 Task: Select the hidden option in the show cell status bar.
Action: Mouse moved to (14, 528)
Screenshot: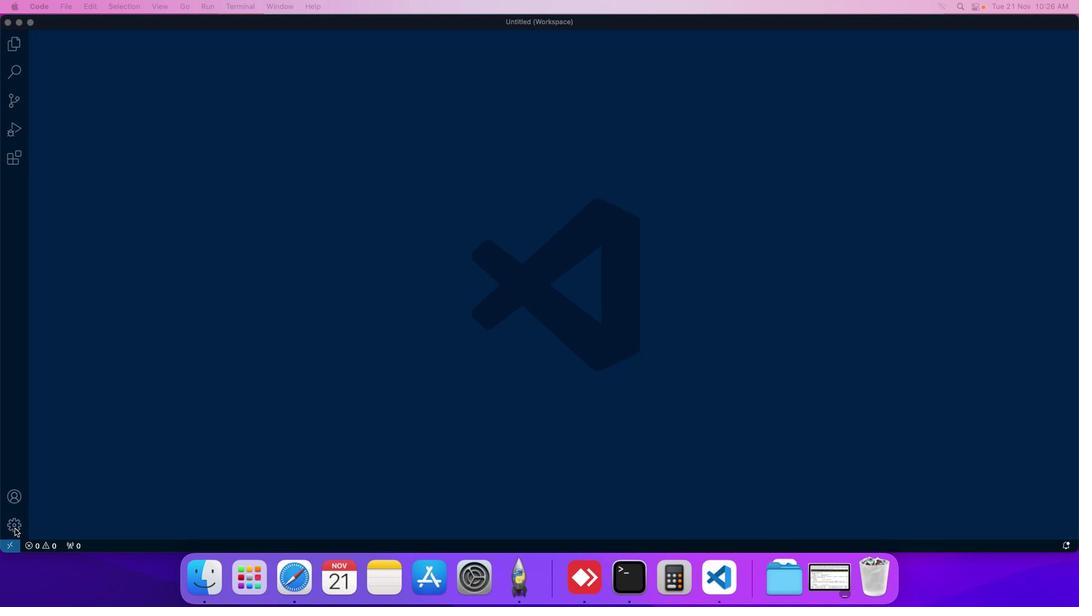 
Action: Mouse pressed left at (14, 528)
Screenshot: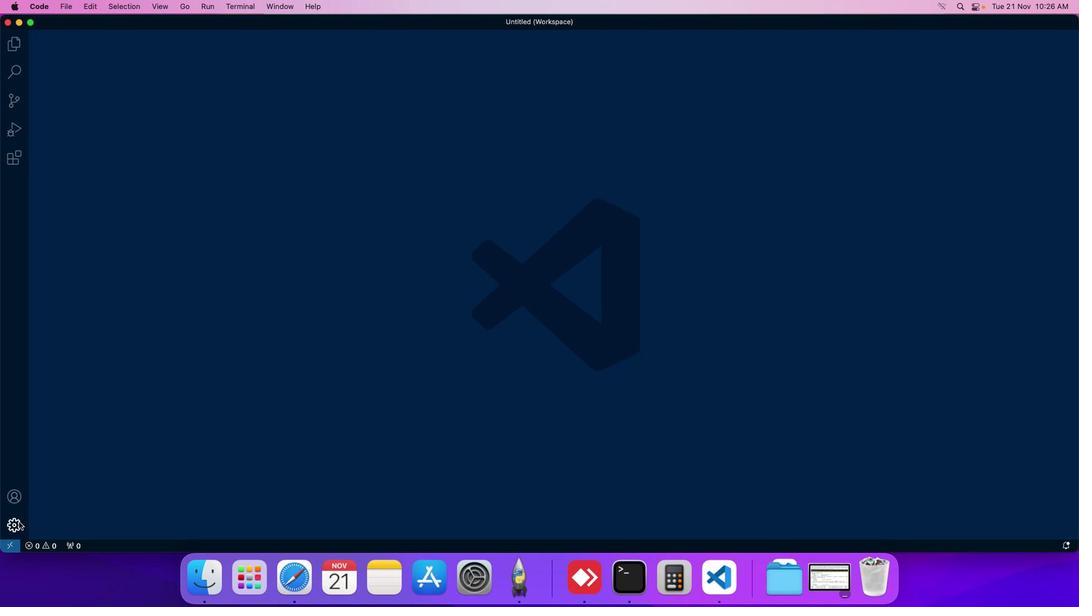 
Action: Mouse moved to (69, 444)
Screenshot: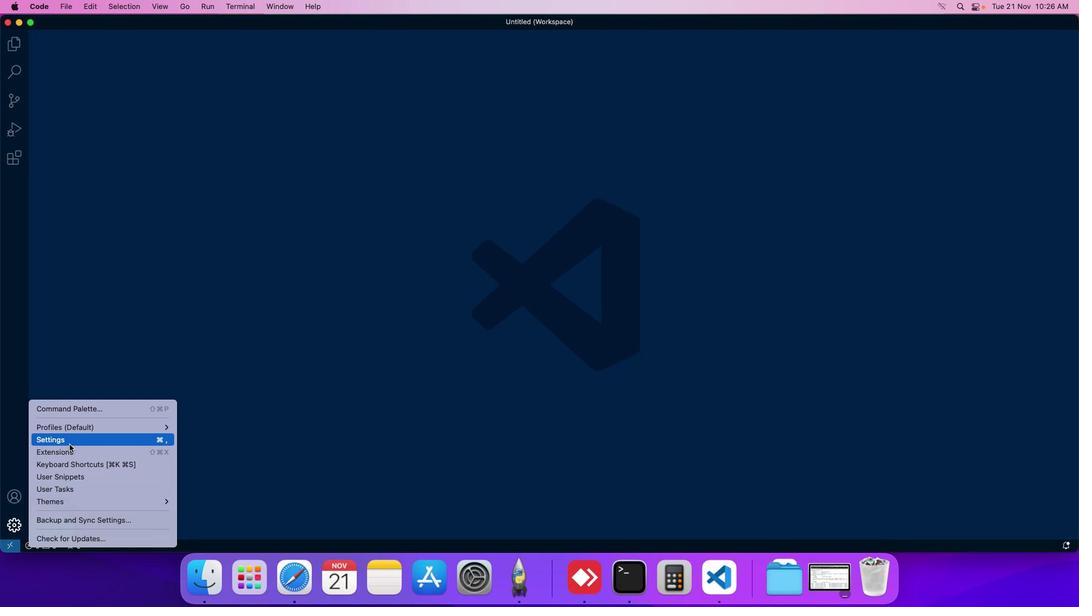 
Action: Mouse pressed left at (69, 444)
Screenshot: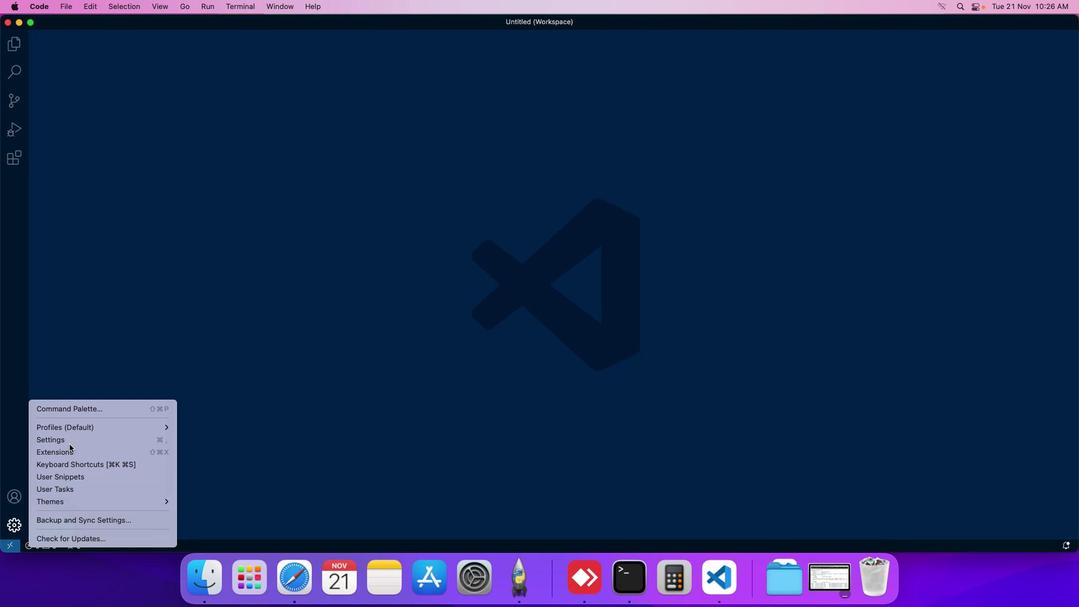 
Action: Mouse moved to (245, 96)
Screenshot: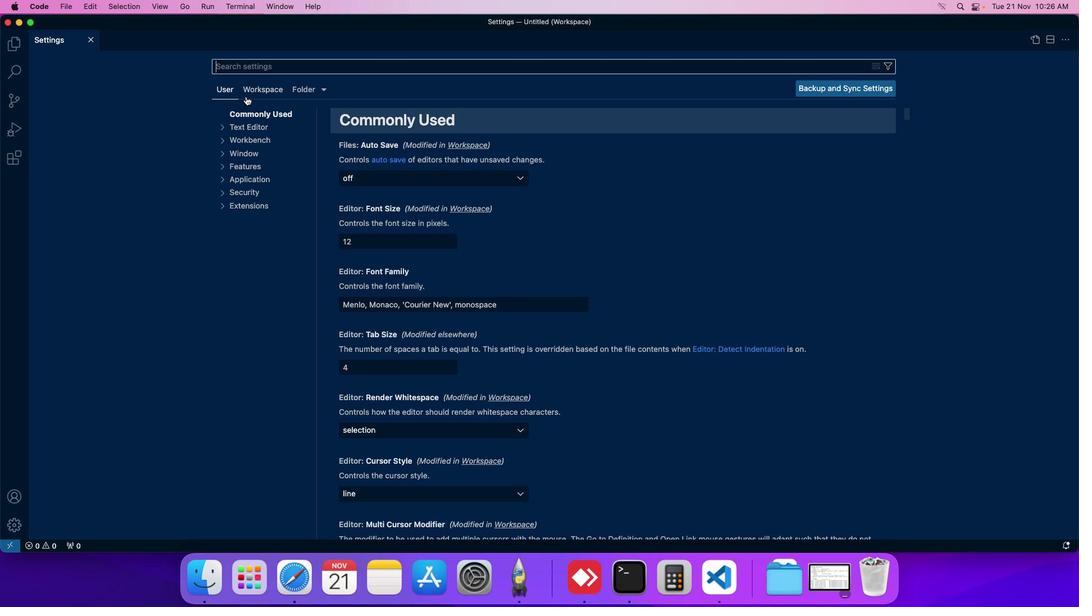 
Action: Mouse pressed left at (245, 96)
Screenshot: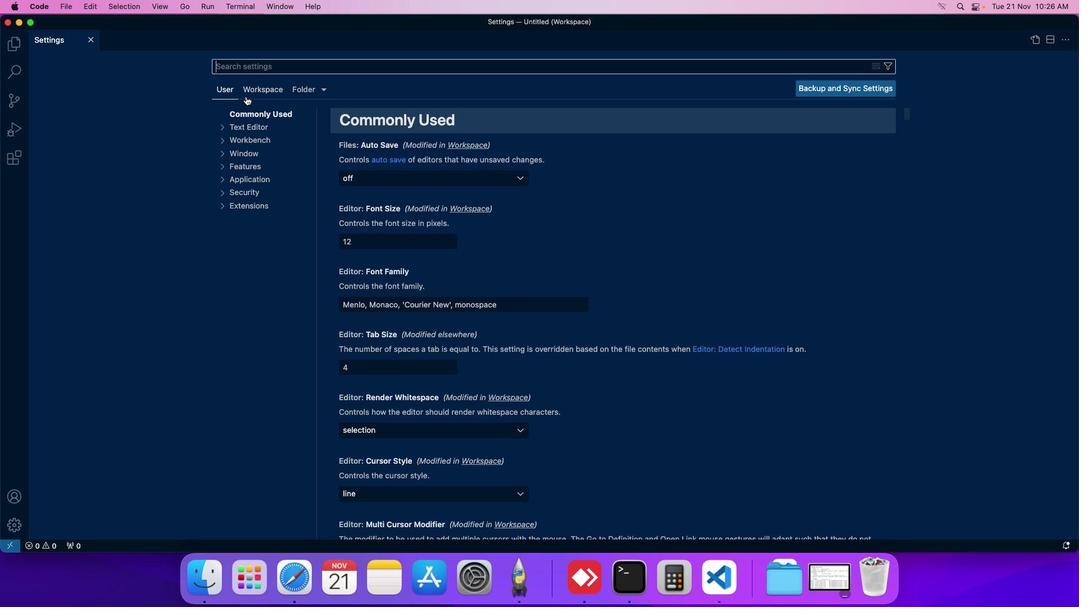 
Action: Mouse moved to (251, 163)
Screenshot: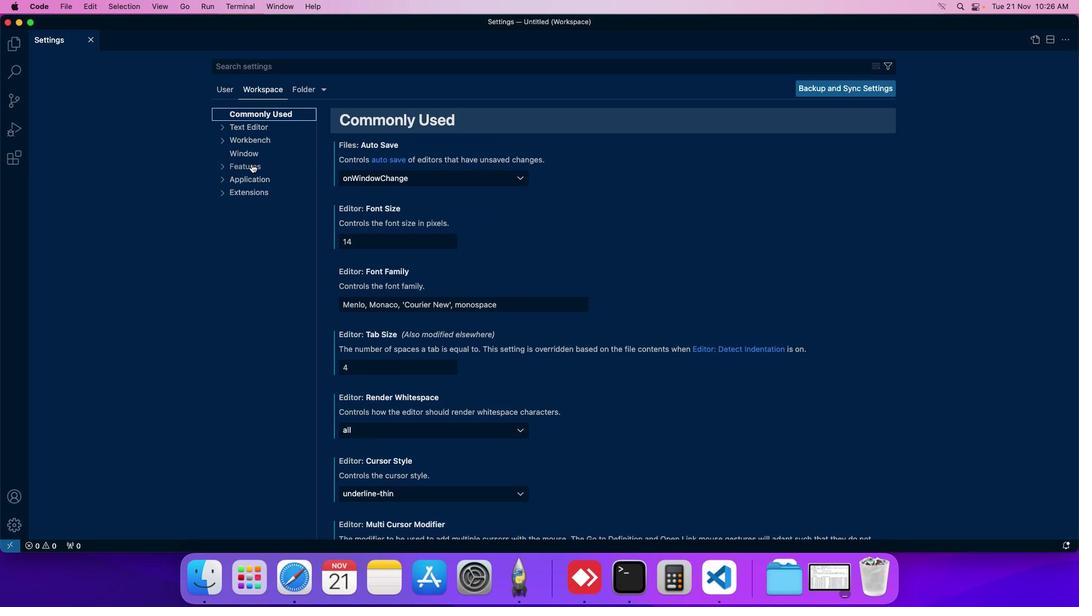 
Action: Mouse pressed left at (251, 163)
Screenshot: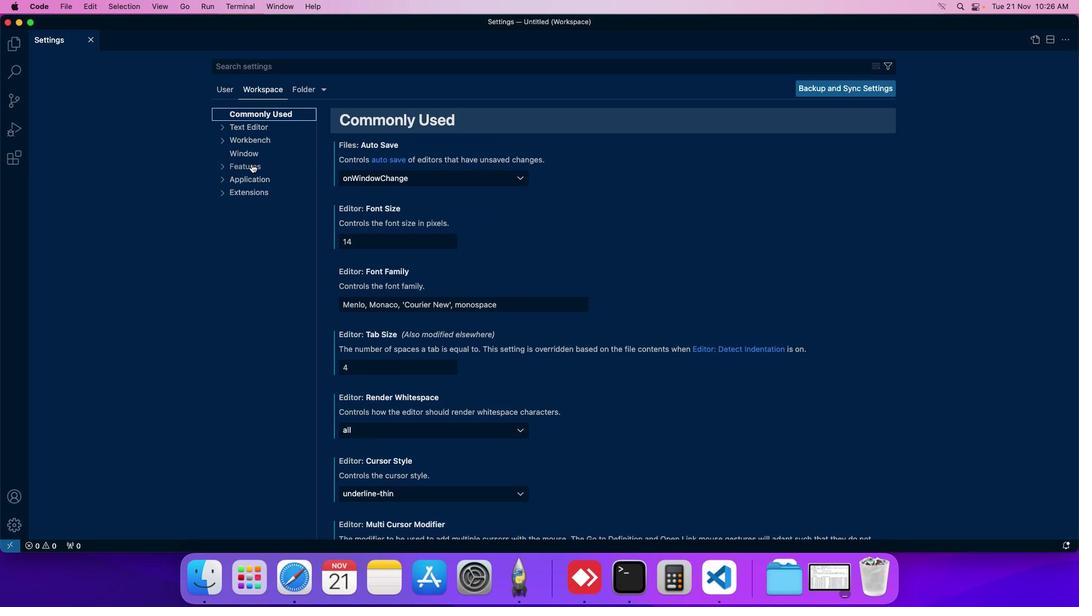 
Action: Mouse moved to (251, 362)
Screenshot: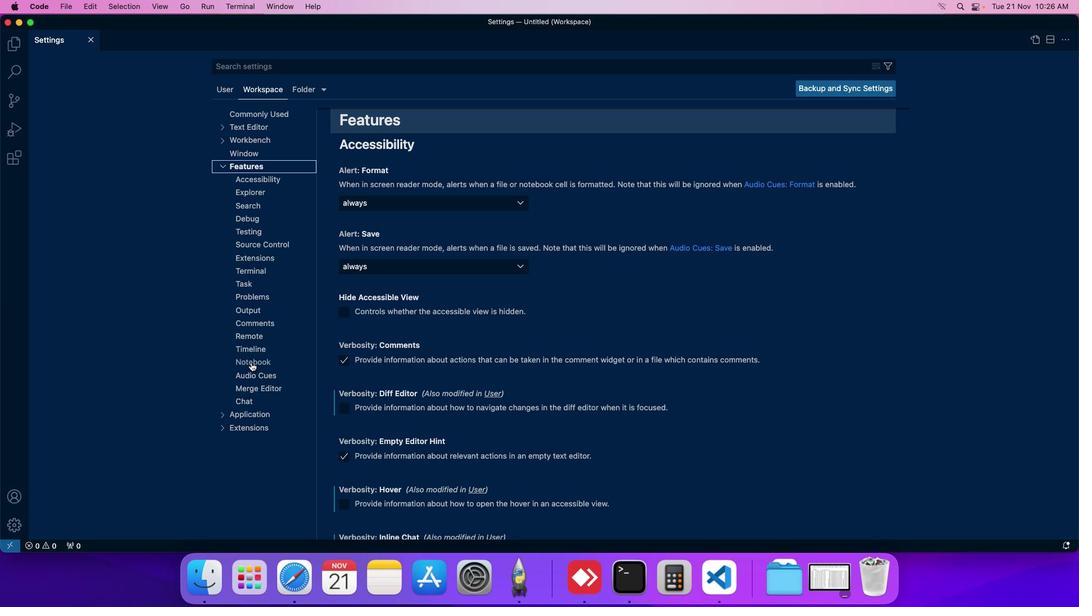 
Action: Mouse pressed left at (251, 362)
Screenshot: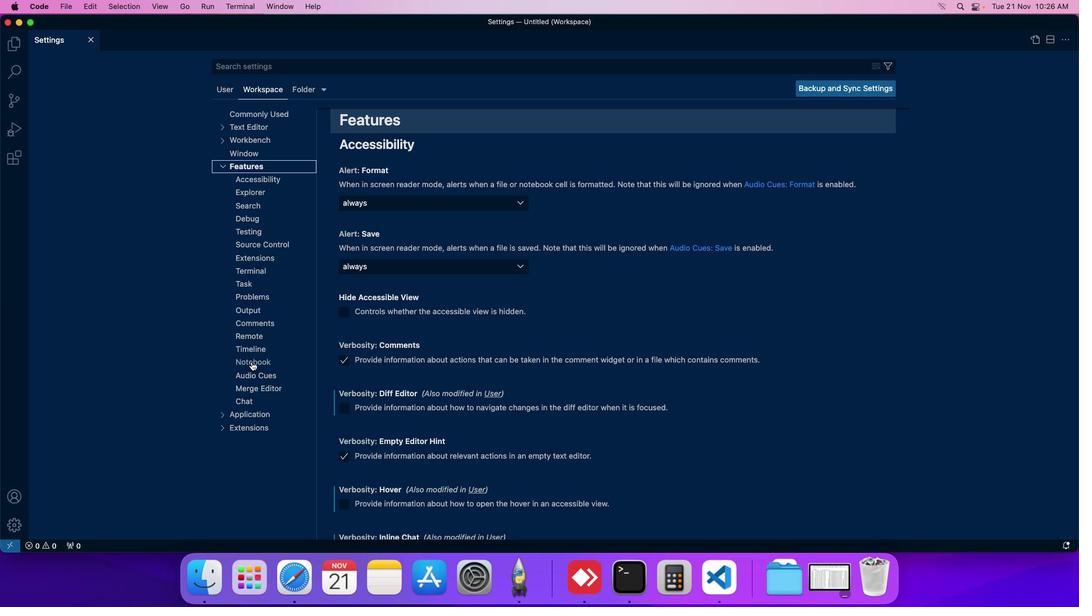 
Action: Mouse moved to (335, 331)
Screenshot: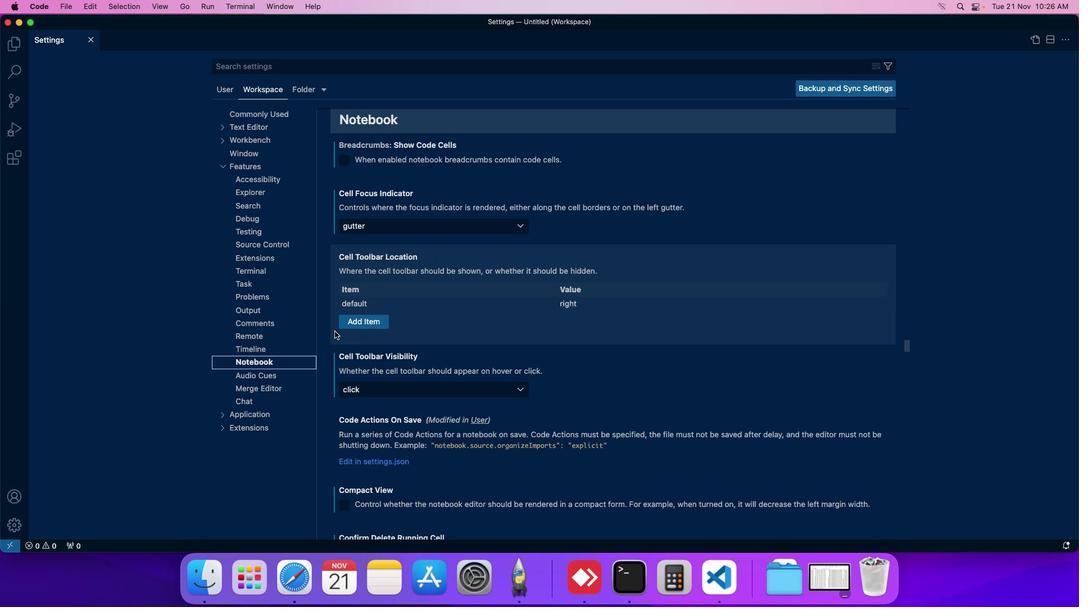 
Action: Mouse scrolled (335, 331) with delta (0, 0)
Screenshot: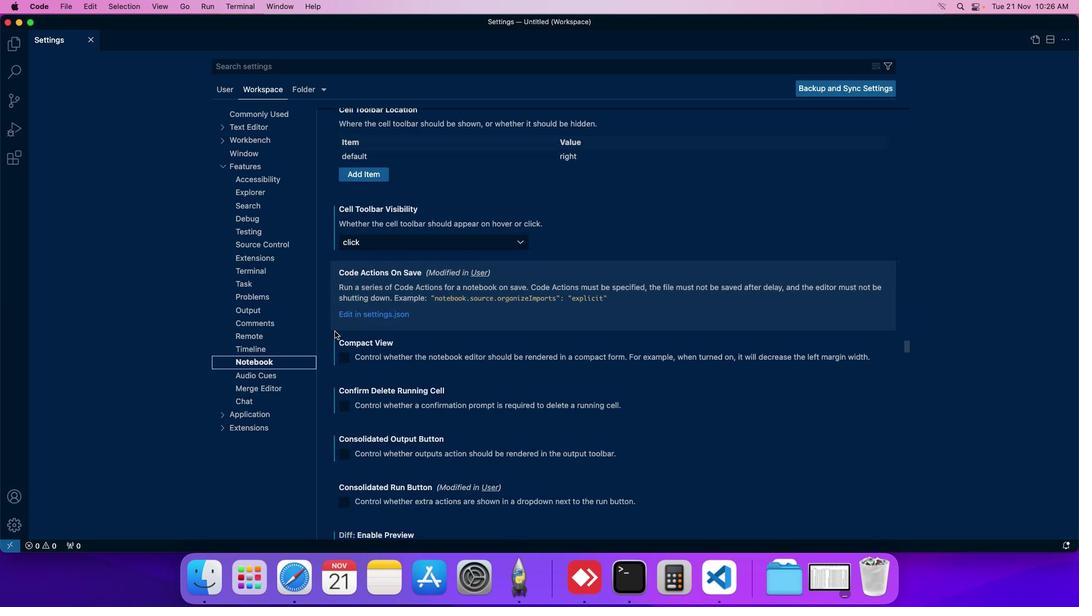 
Action: Mouse scrolled (335, 331) with delta (0, 0)
Screenshot: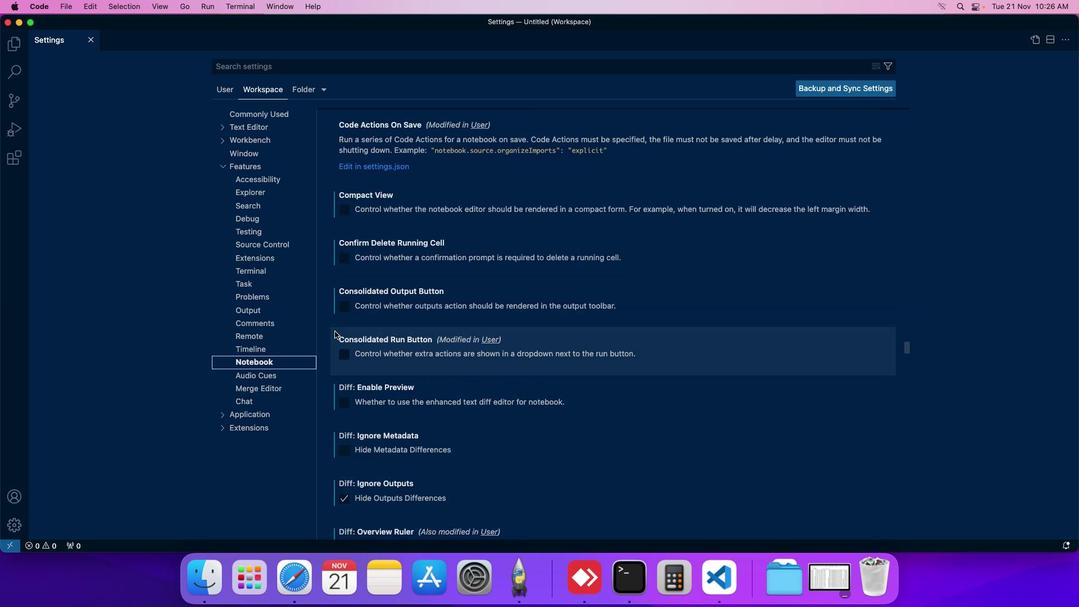 
Action: Mouse scrolled (335, 331) with delta (0, 0)
Screenshot: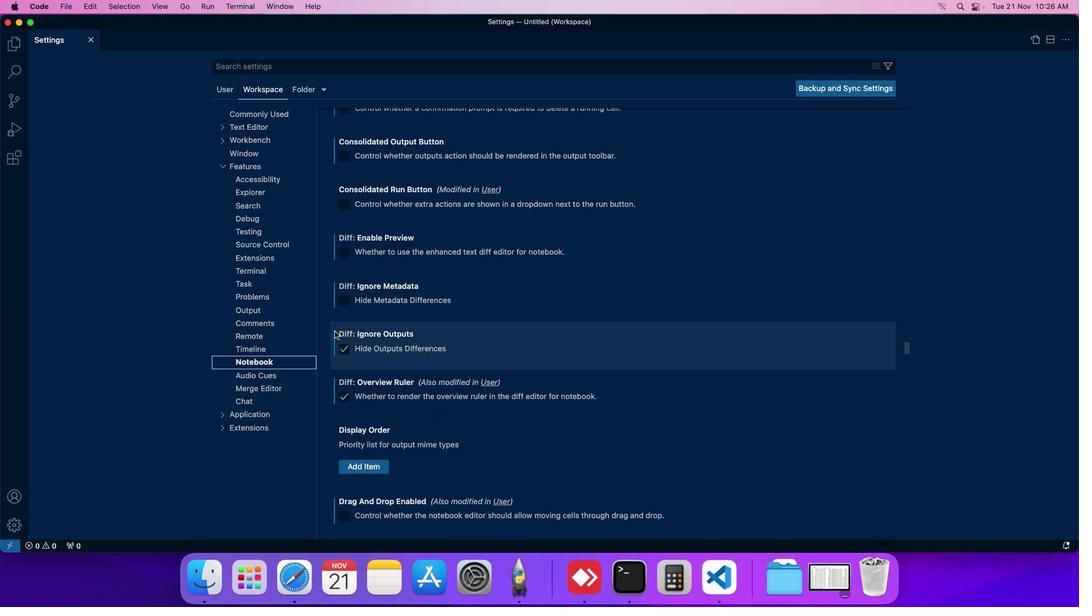 
Action: Mouse scrolled (335, 331) with delta (0, 0)
Screenshot: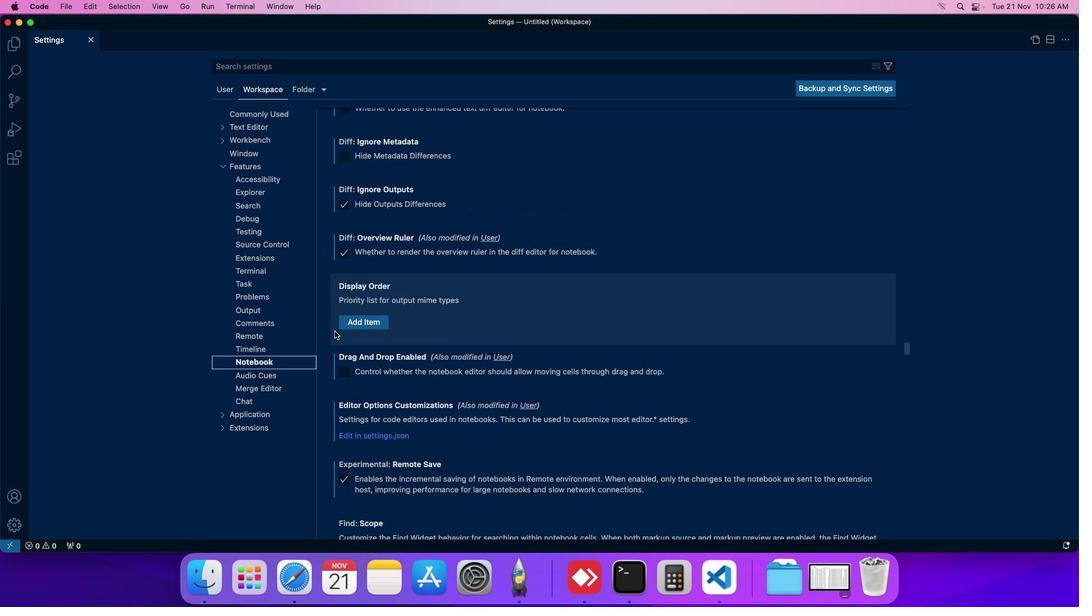 
Action: Mouse scrolled (335, 331) with delta (0, 0)
Screenshot: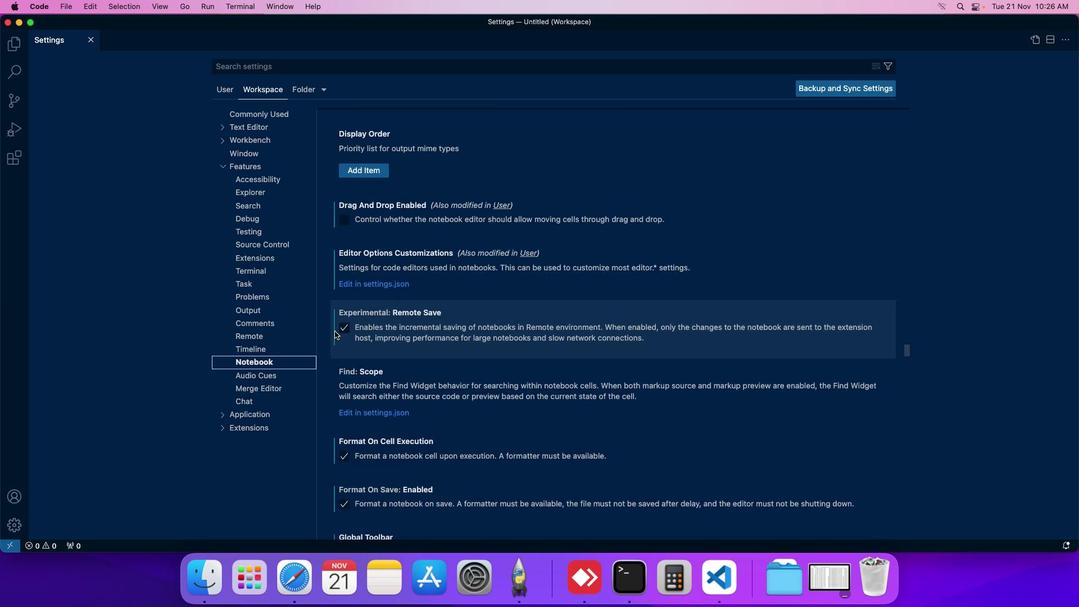 
Action: Mouse scrolled (335, 331) with delta (0, 0)
Screenshot: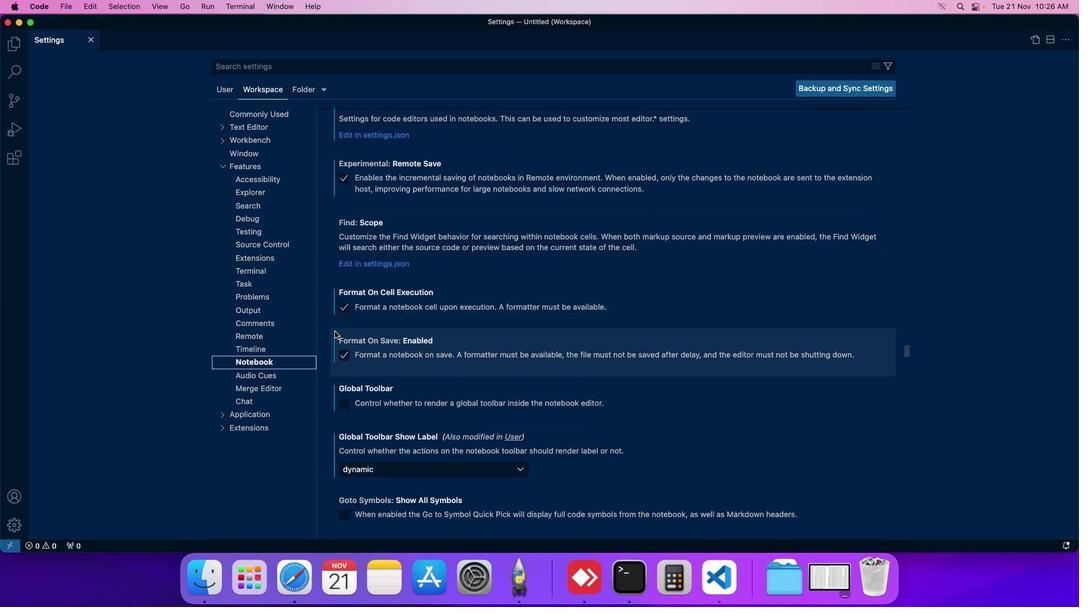 
Action: Mouse scrolled (335, 331) with delta (0, 0)
Screenshot: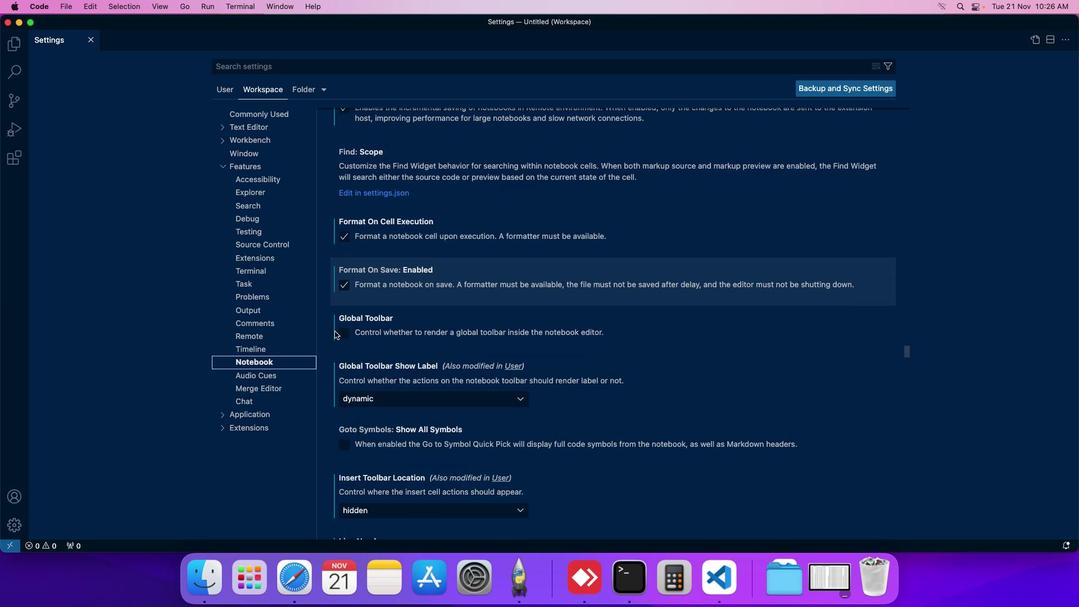 
Action: Mouse scrolled (335, 331) with delta (0, 0)
Screenshot: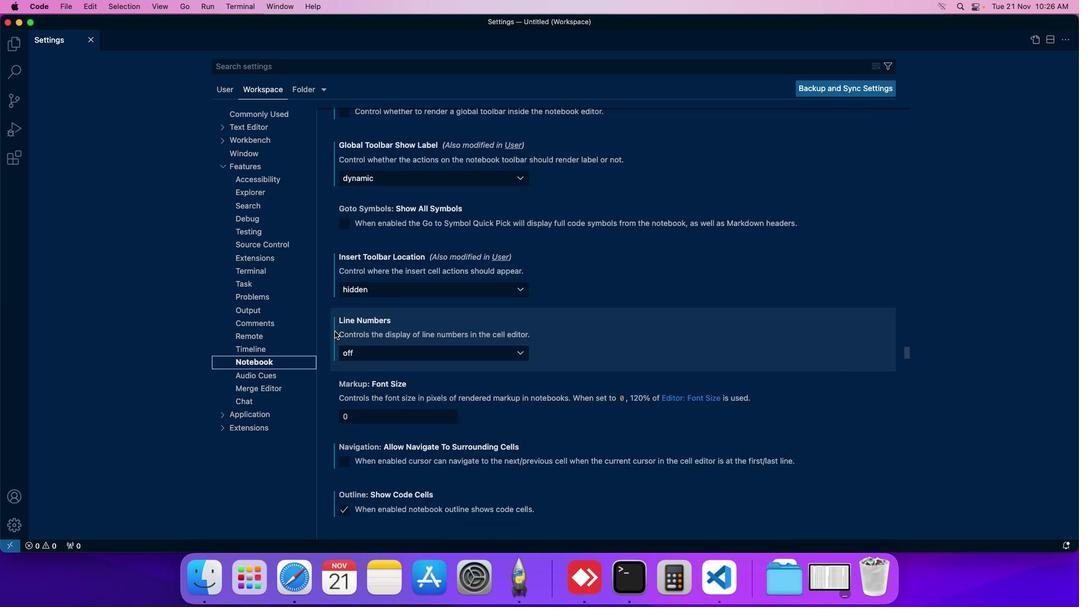 
Action: Mouse scrolled (335, 331) with delta (0, 0)
Screenshot: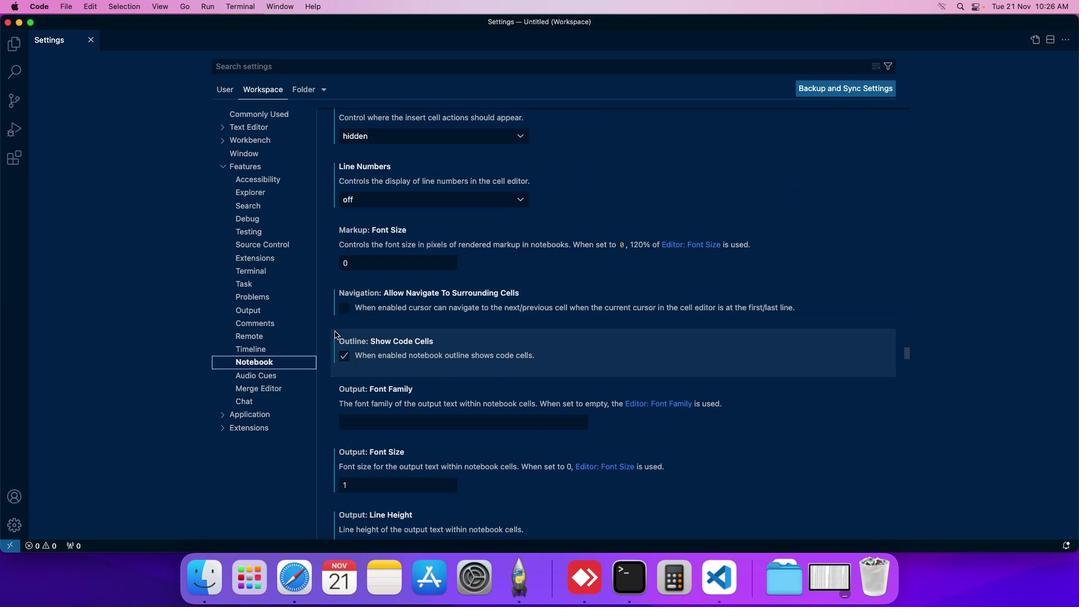 
Action: Mouse scrolled (335, 331) with delta (0, 0)
Screenshot: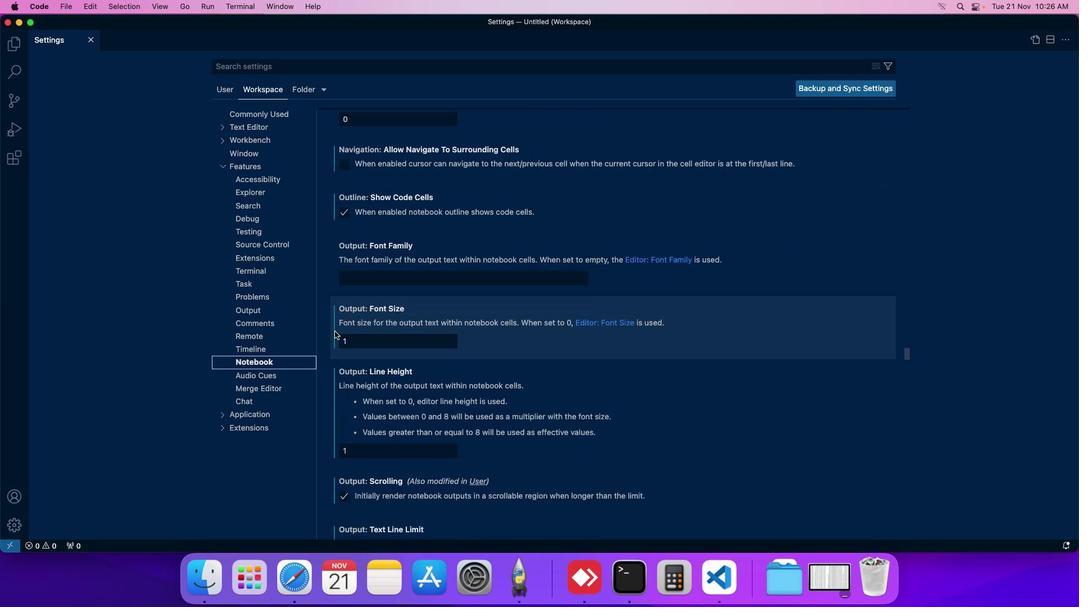 
Action: Mouse scrolled (335, 331) with delta (0, 0)
Screenshot: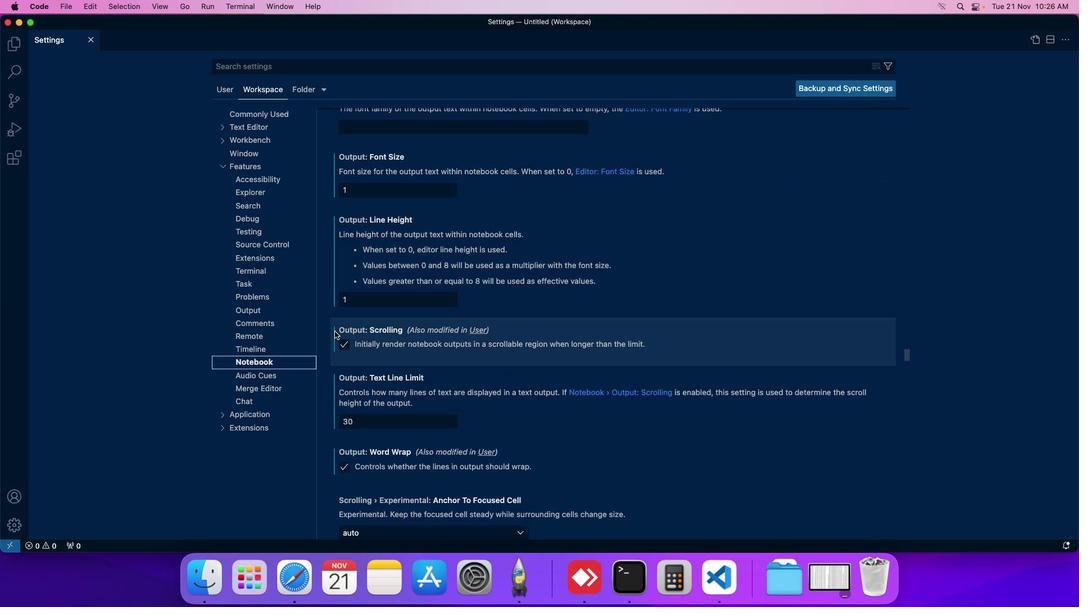 
Action: Mouse moved to (335, 331)
Screenshot: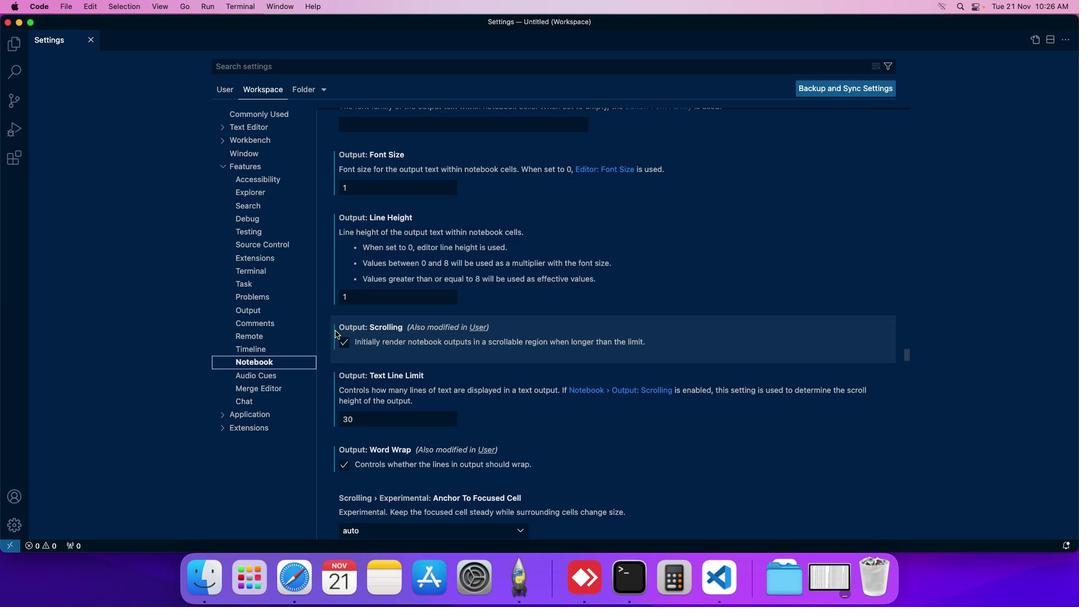 
Action: Mouse scrolled (335, 331) with delta (0, 0)
Screenshot: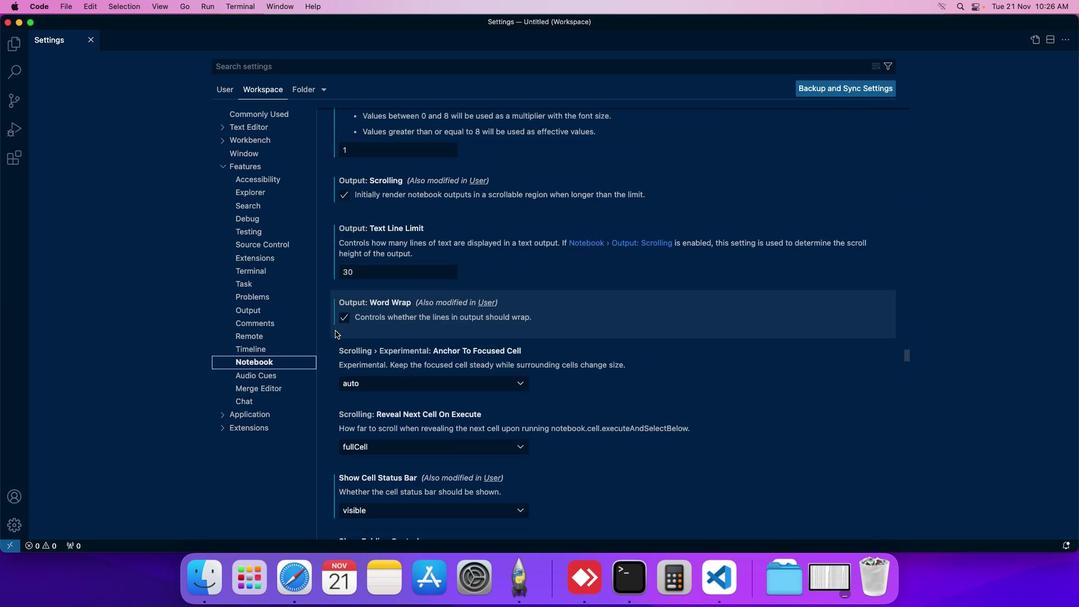 
Action: Mouse scrolled (335, 331) with delta (0, 0)
Screenshot: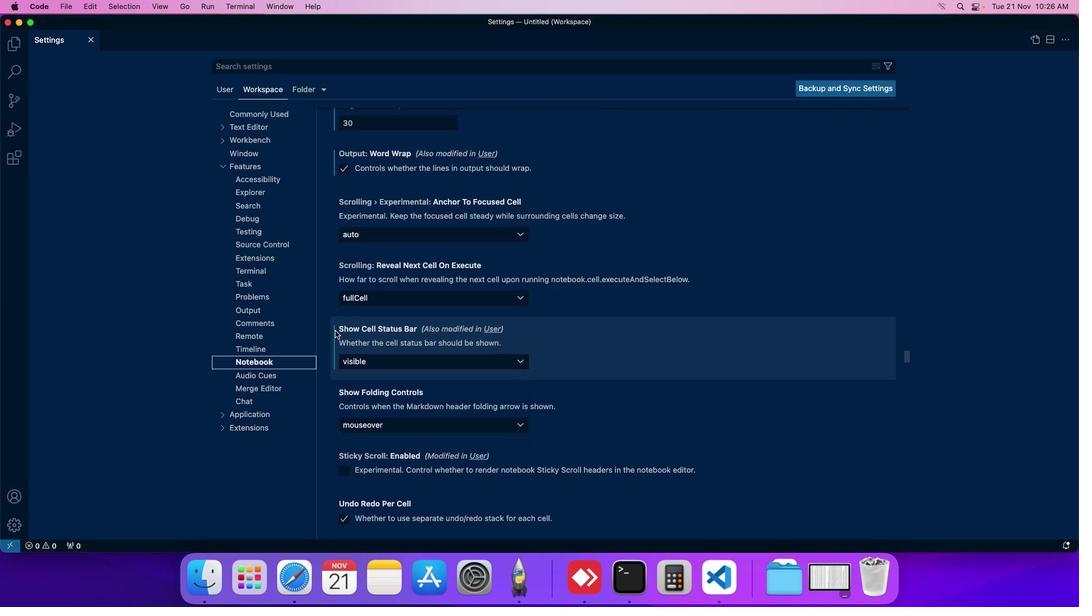 
Action: Mouse scrolled (335, 331) with delta (0, 0)
Screenshot: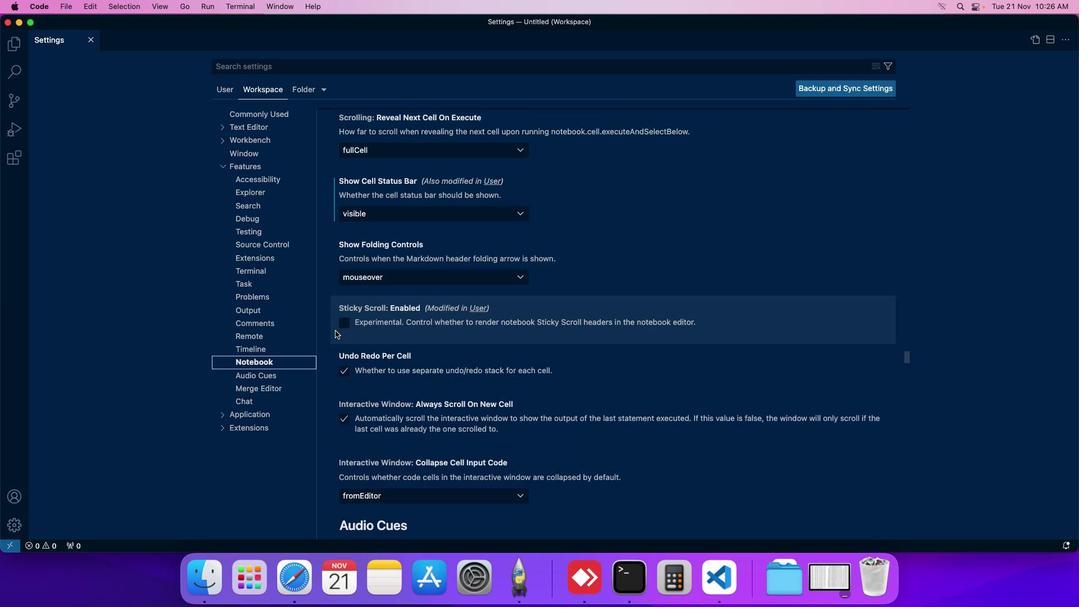 
Action: Mouse moved to (384, 186)
Screenshot: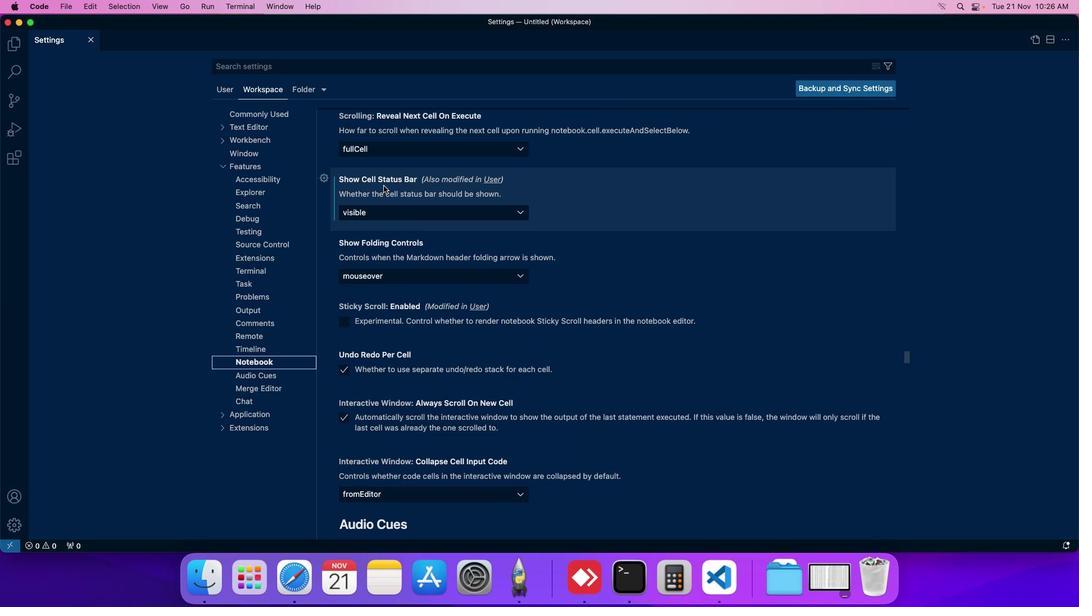 
Action: Mouse scrolled (384, 186) with delta (0, 0)
Screenshot: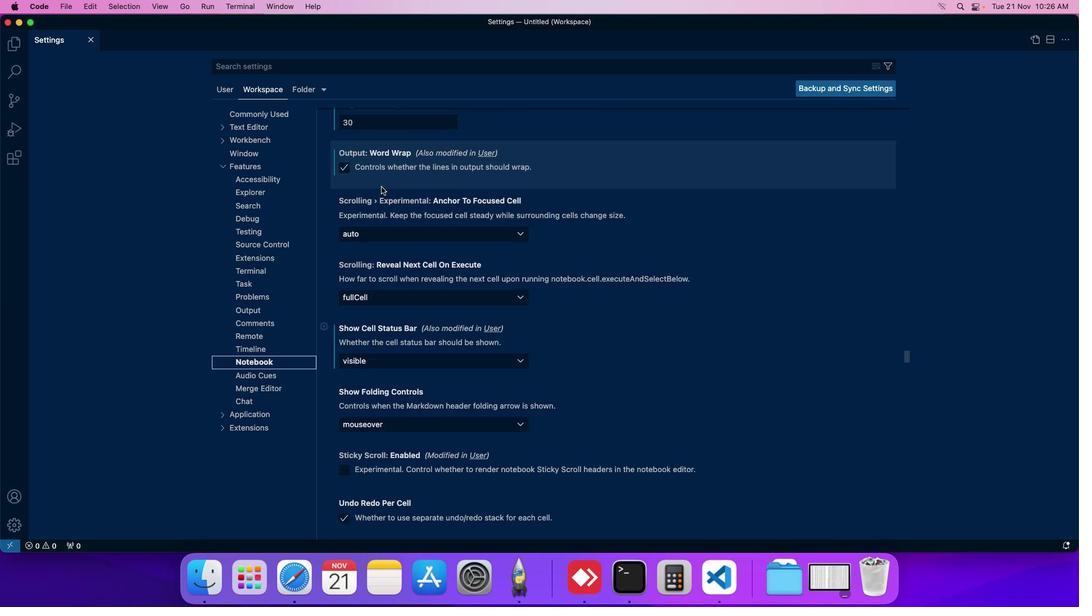 
Action: Mouse moved to (385, 357)
Screenshot: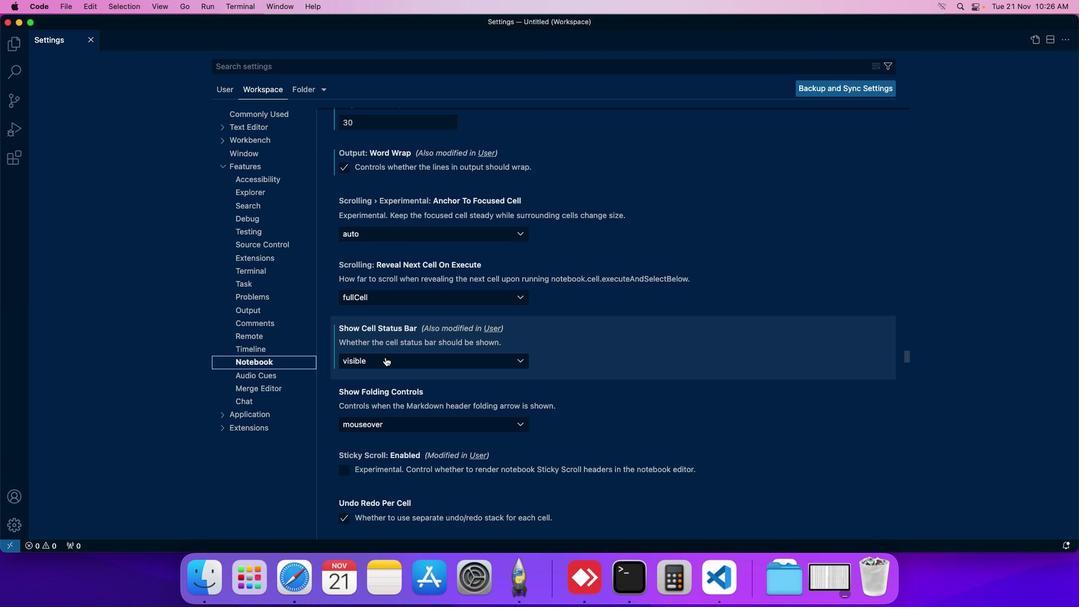 
Action: Mouse pressed left at (385, 357)
Screenshot: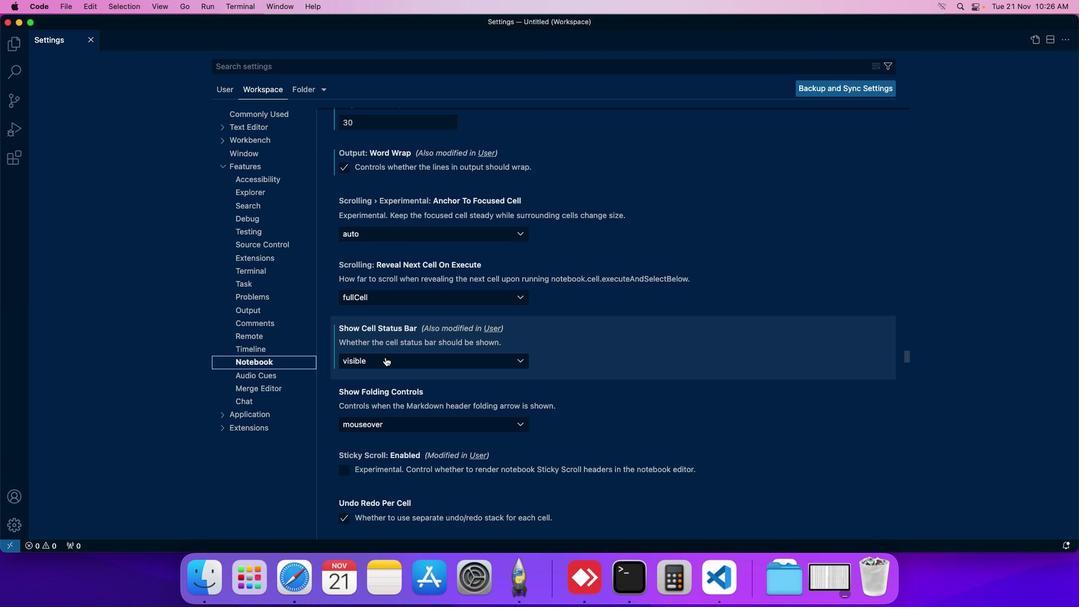 
Action: Mouse moved to (379, 374)
Screenshot: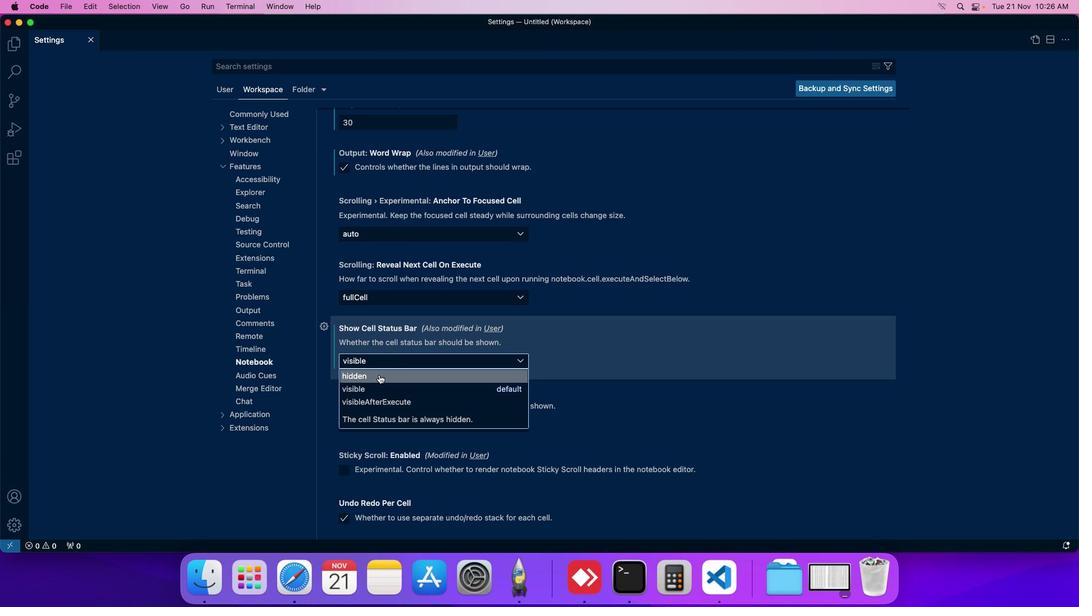 
Action: Mouse pressed left at (379, 374)
Screenshot: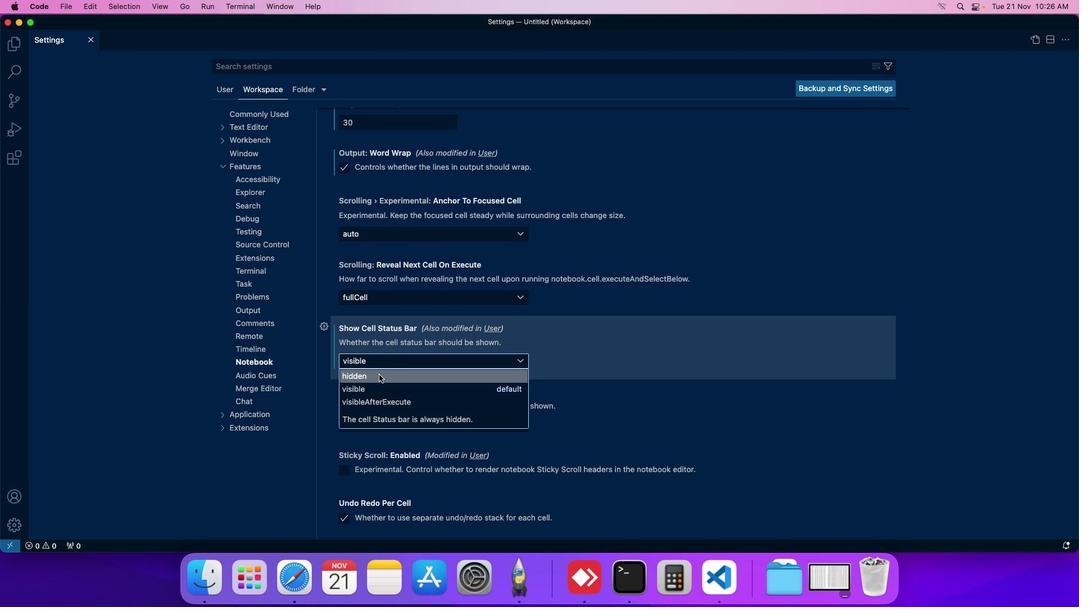 
Action: Mouse moved to (384, 367)
Screenshot: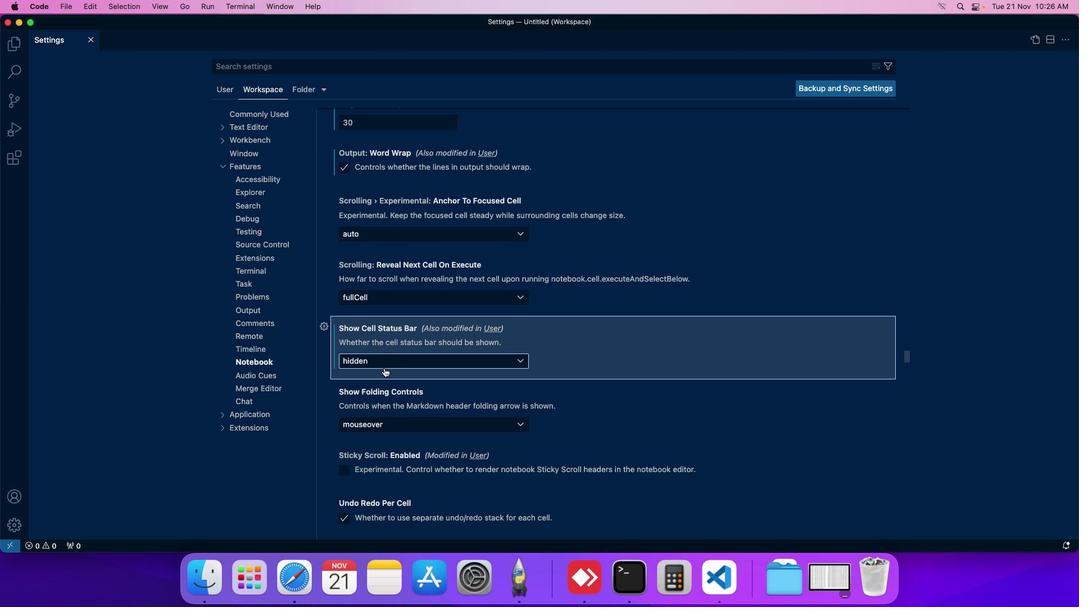 
